 Task: Open Card Card0000000095 in Board Board0000000024 in Workspace WS0000000008 in Trello. Add Member Email0000000031 to Card Card0000000095 in Board Board0000000024 in Workspace WS0000000008 in Trello. Add Orange Label titled Label0000000095 to Card Card0000000095 in Board Board0000000024 in Workspace WS0000000008 in Trello. Add Checklist CL0000000095 to Card Card0000000095 in Board Board0000000024 in Workspace WS0000000008 in Trello. Add Dates with Start Date as Oct 01 2023 and Due Date as Oct 31 2023 to Card Card0000000095 in Board Board0000000024 in Workspace WS0000000008 in Trello
Action: Mouse moved to (364, 479)
Screenshot: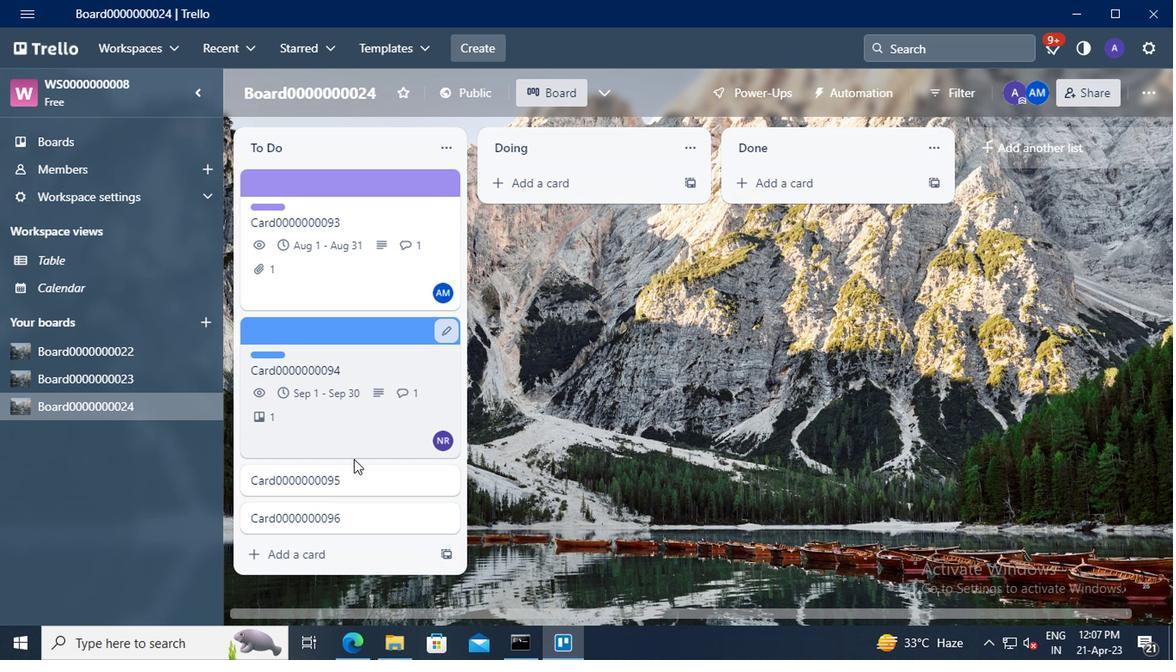 
Action: Mouse pressed left at (364, 479)
Screenshot: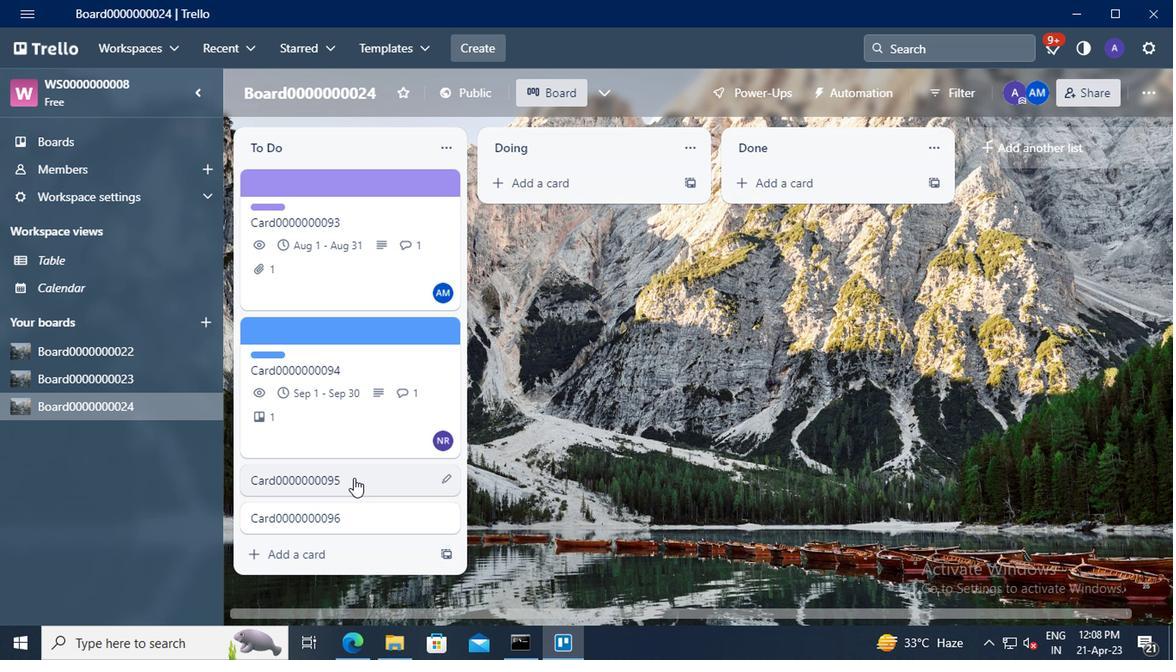 
Action: Mouse moved to (804, 221)
Screenshot: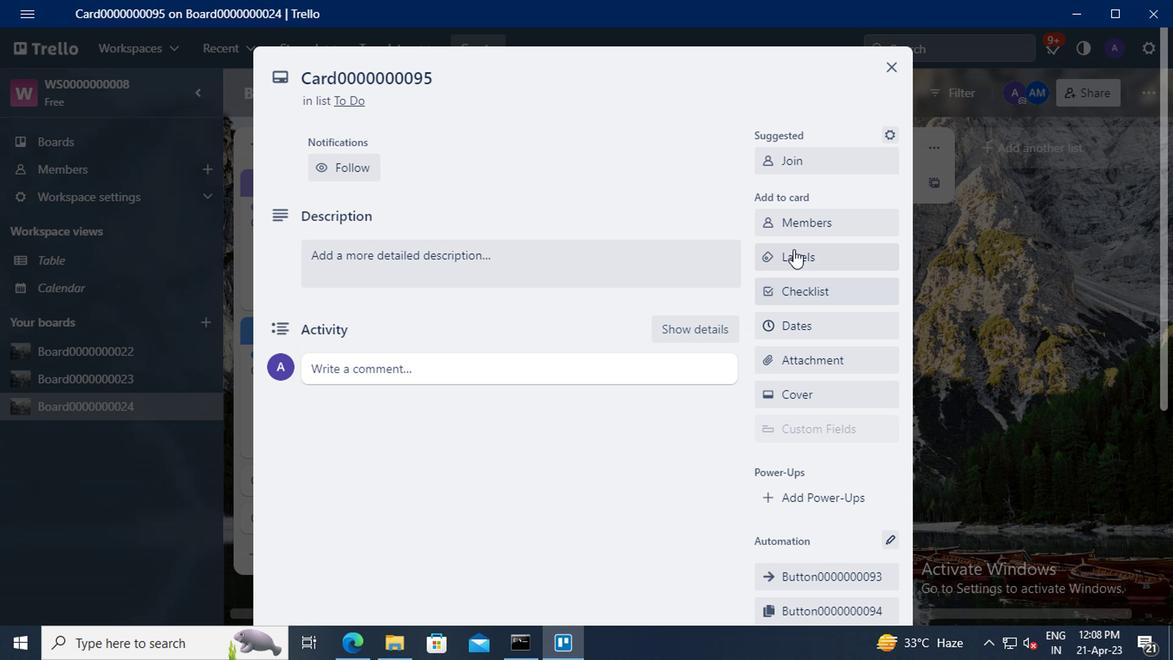 
Action: Mouse pressed left at (804, 221)
Screenshot: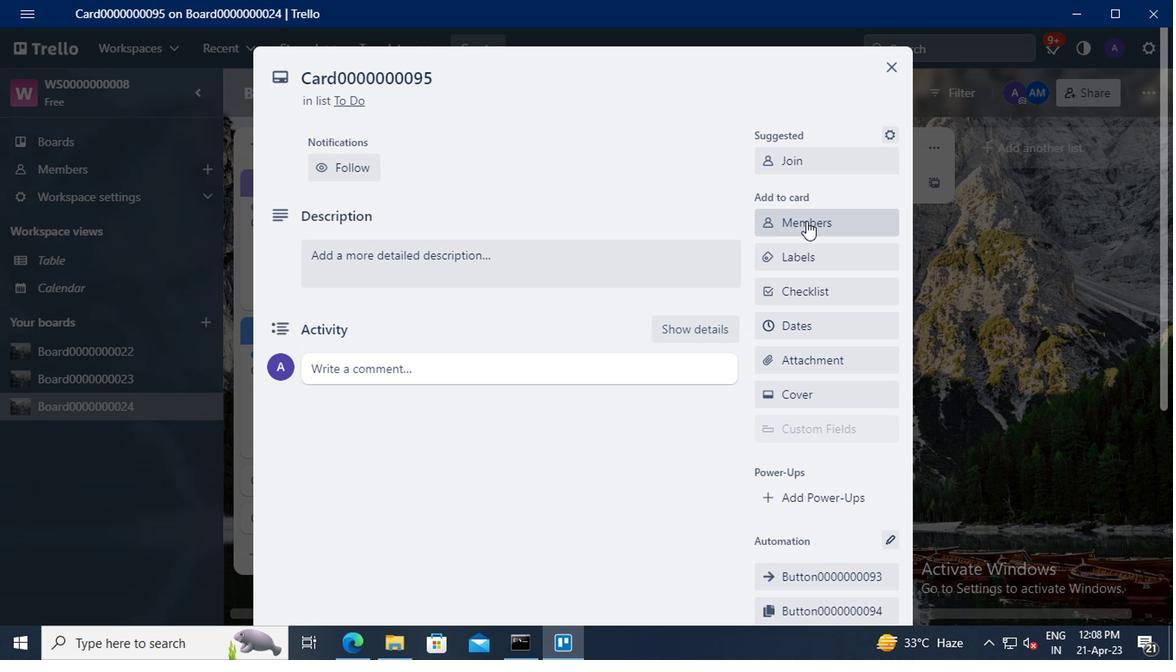 
Action: Mouse moved to (812, 302)
Screenshot: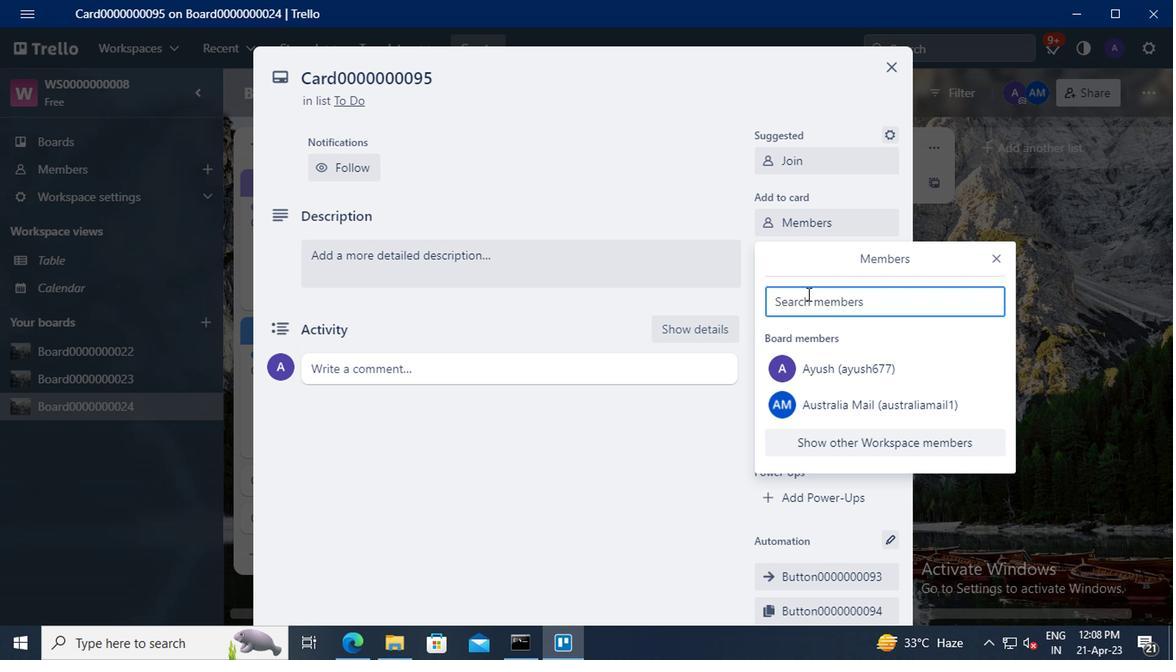 
Action: Mouse pressed left at (812, 302)
Screenshot: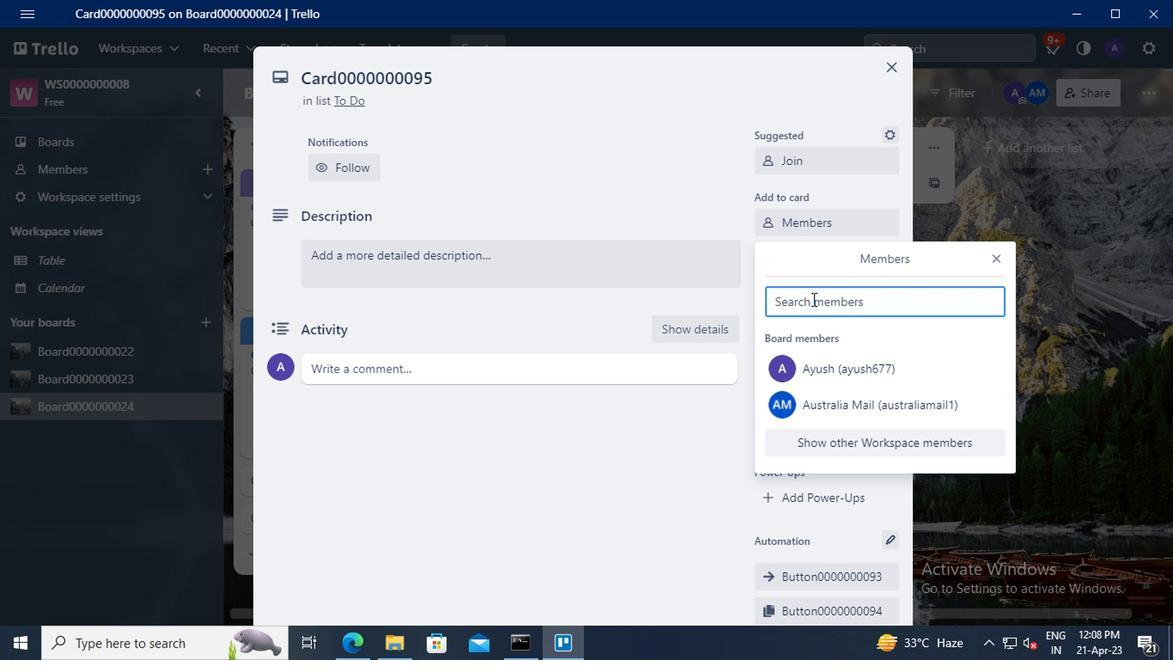 
Action: Key pressed carxxstreet791<Key.shift>@GMAIL.COM
Screenshot: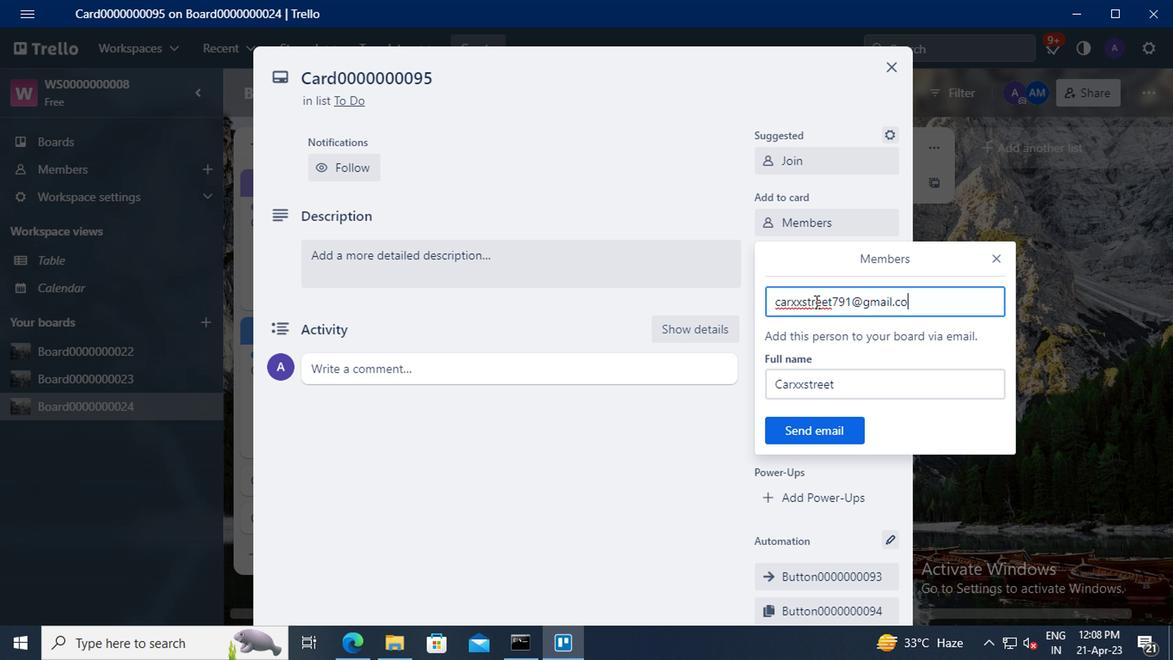 
Action: Mouse moved to (811, 429)
Screenshot: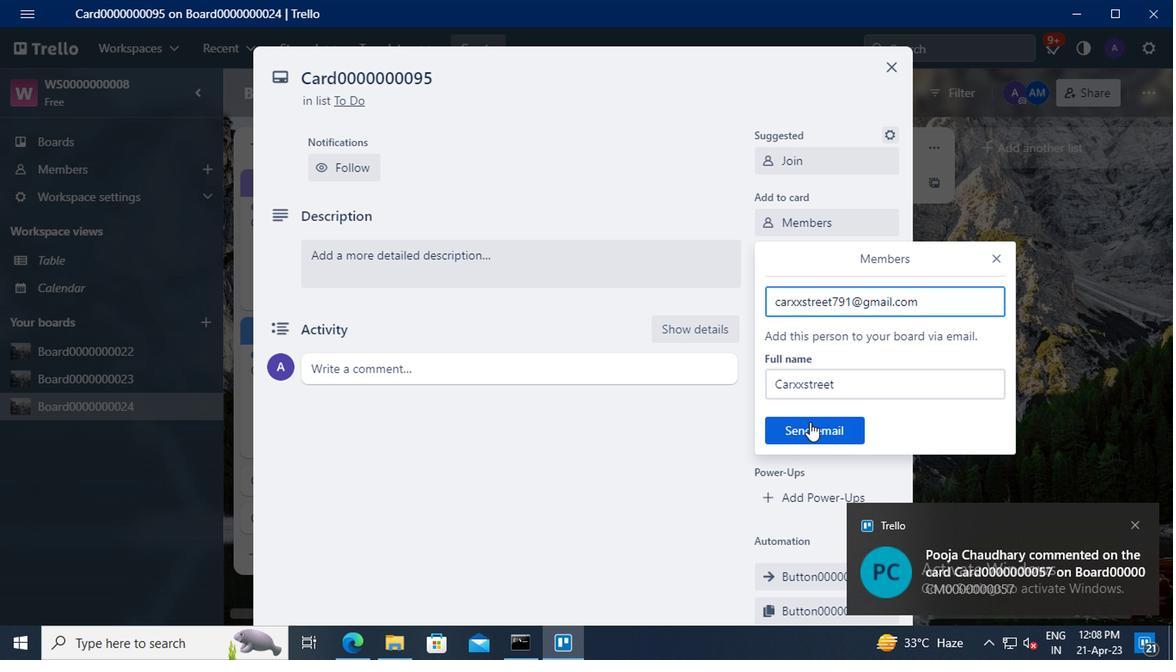 
Action: Mouse pressed left at (811, 429)
Screenshot: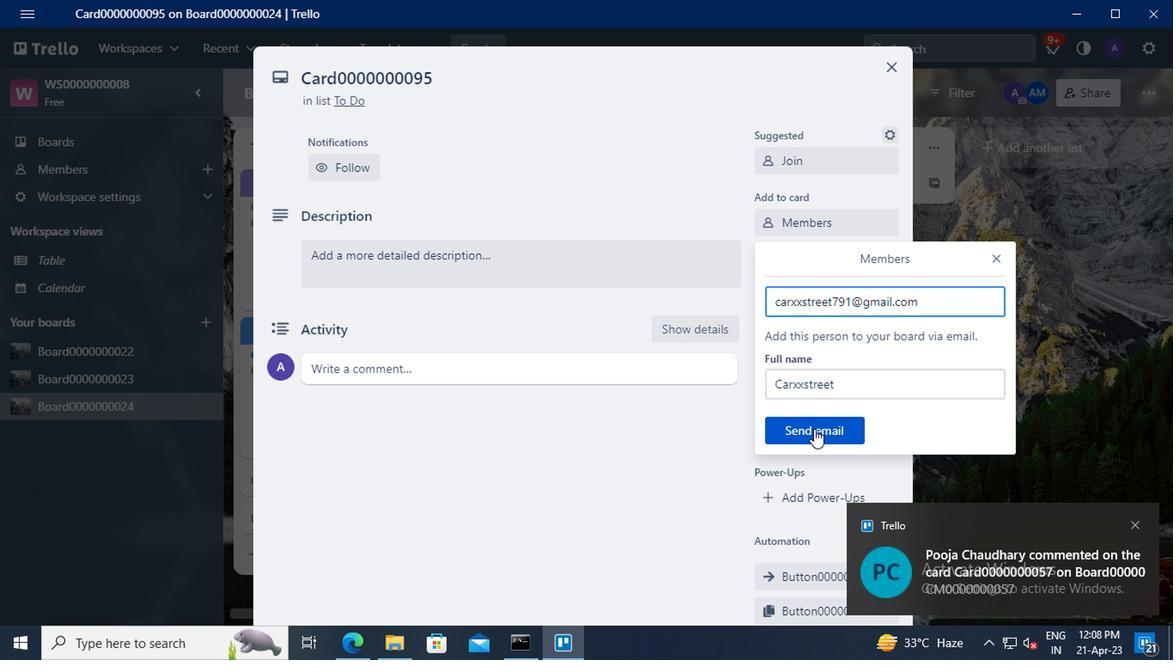 
Action: Mouse moved to (804, 257)
Screenshot: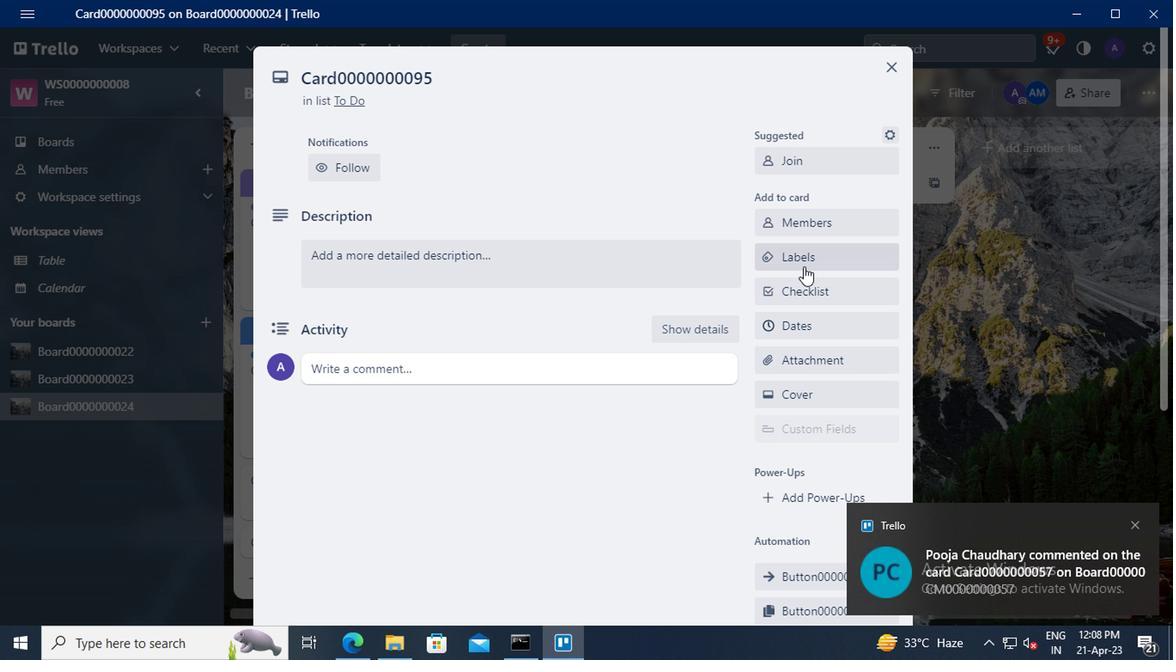 
Action: Mouse pressed left at (804, 257)
Screenshot: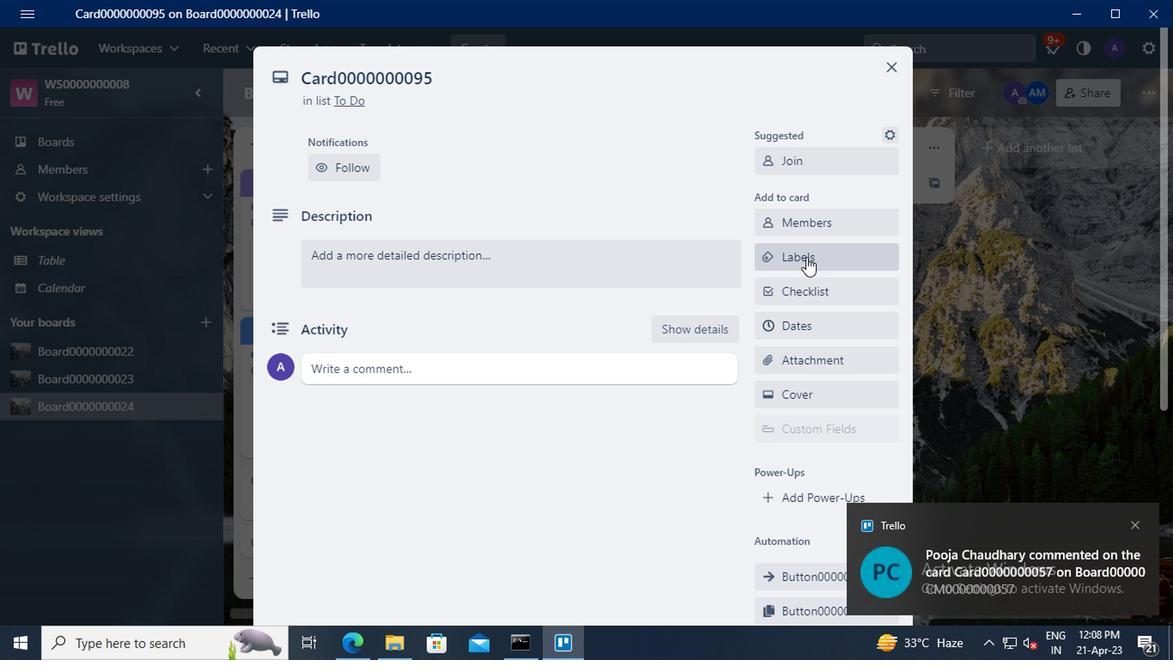 
Action: Mouse moved to (891, 452)
Screenshot: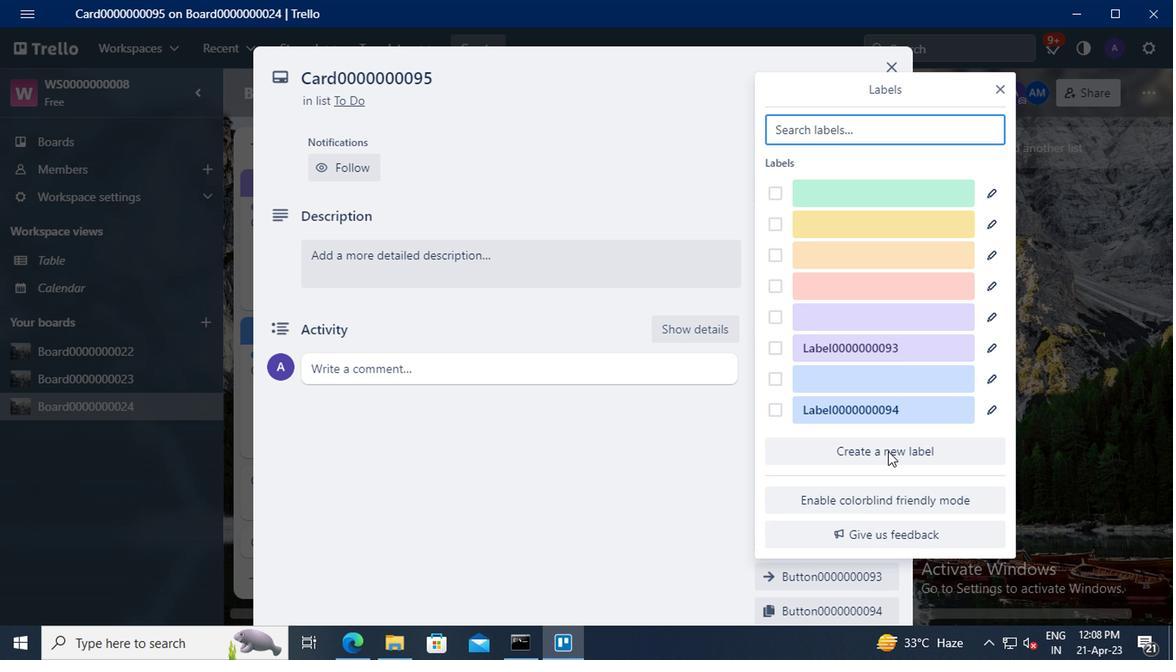 
Action: Mouse pressed left at (891, 452)
Screenshot: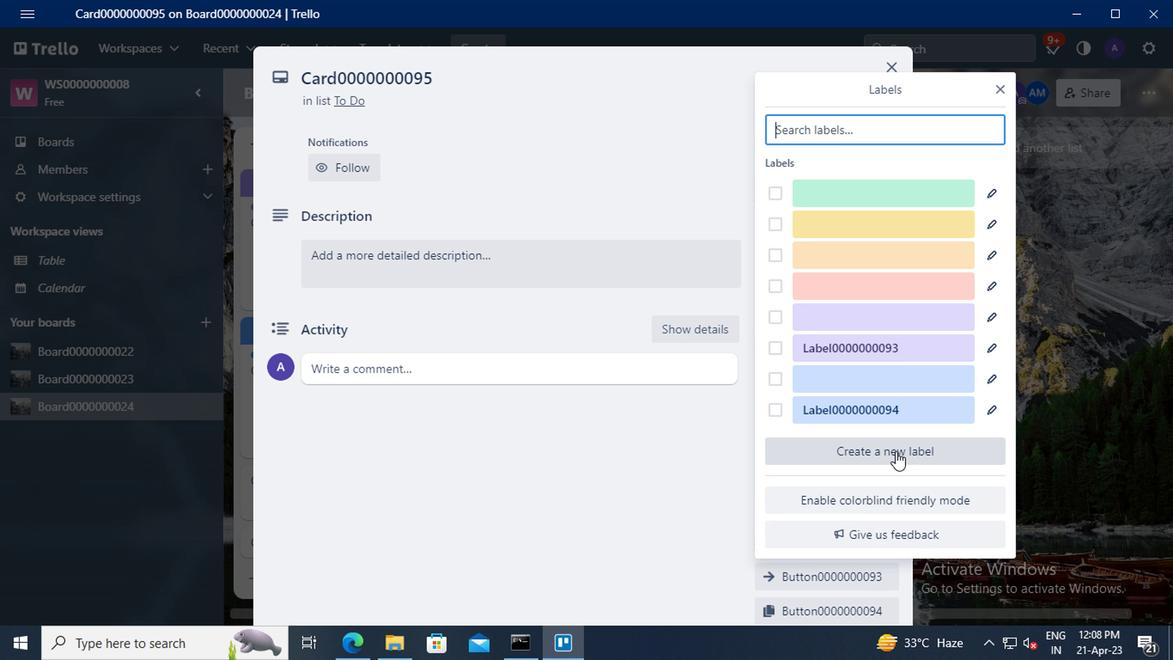 
Action: Mouse moved to (811, 242)
Screenshot: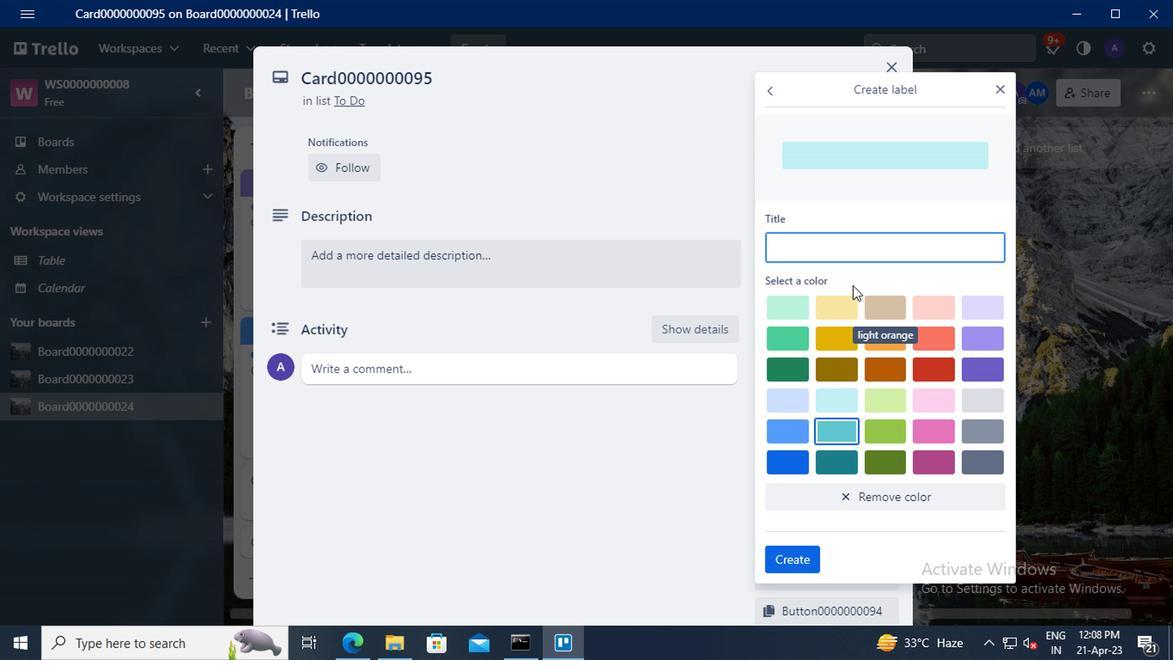 
Action: Mouse pressed left at (811, 242)
Screenshot: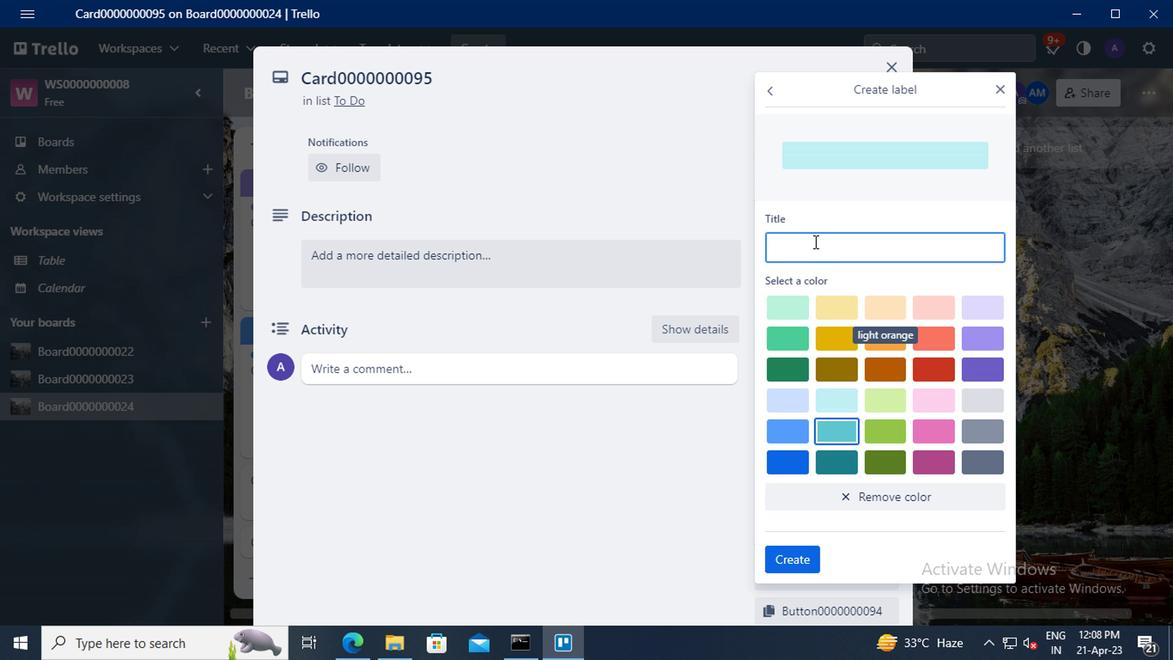 
Action: Mouse moved to (810, 242)
Screenshot: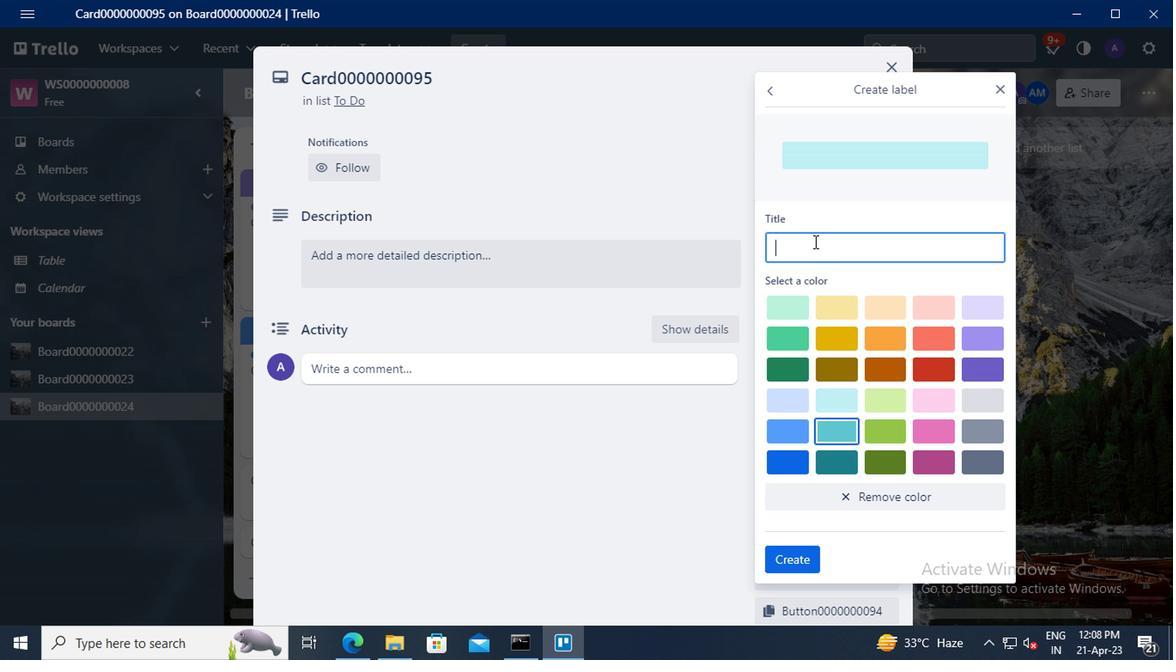 
Action: Key pressed <Key.shift>LABEL0000000095
Screenshot: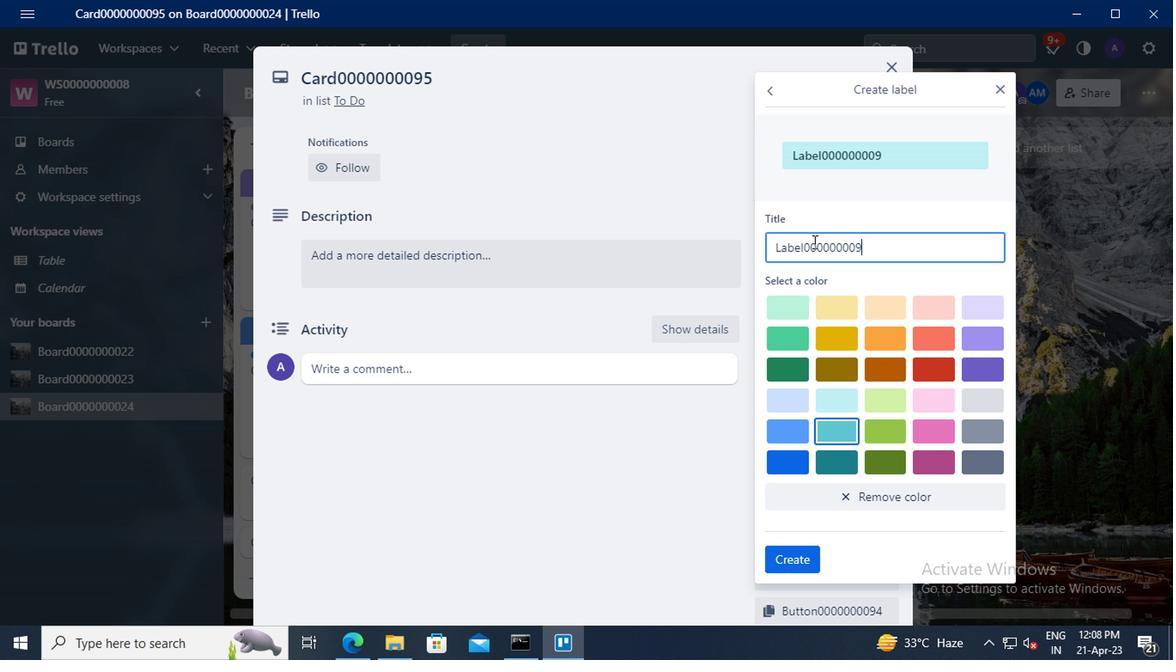 
Action: Mouse moved to (878, 330)
Screenshot: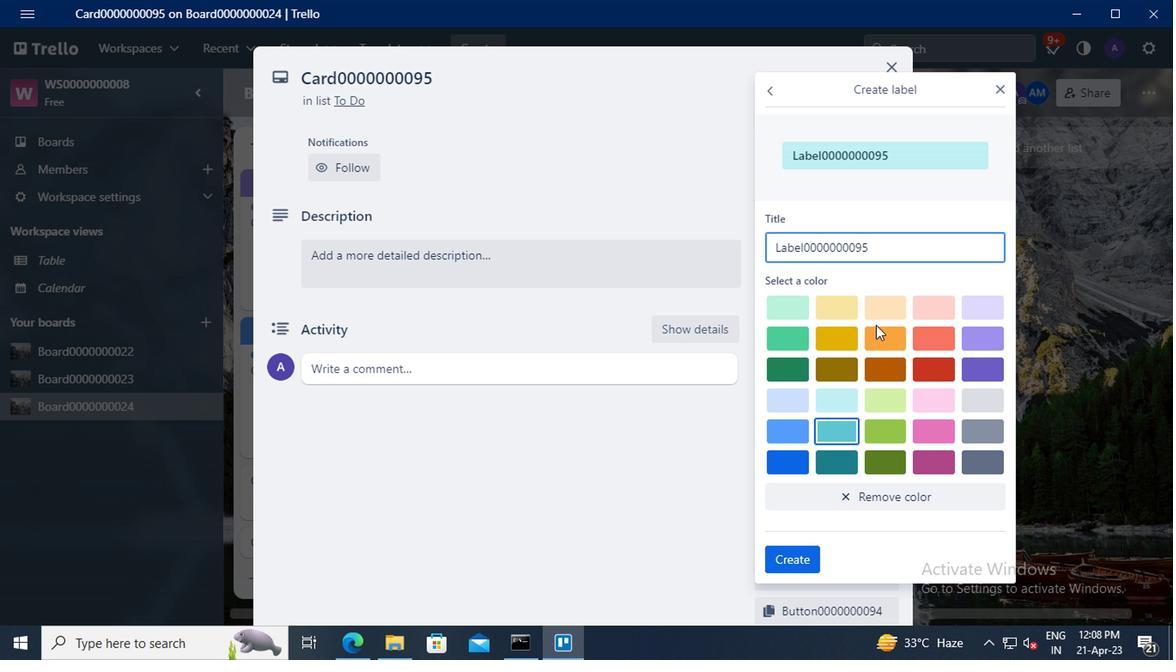 
Action: Mouse pressed left at (878, 330)
Screenshot: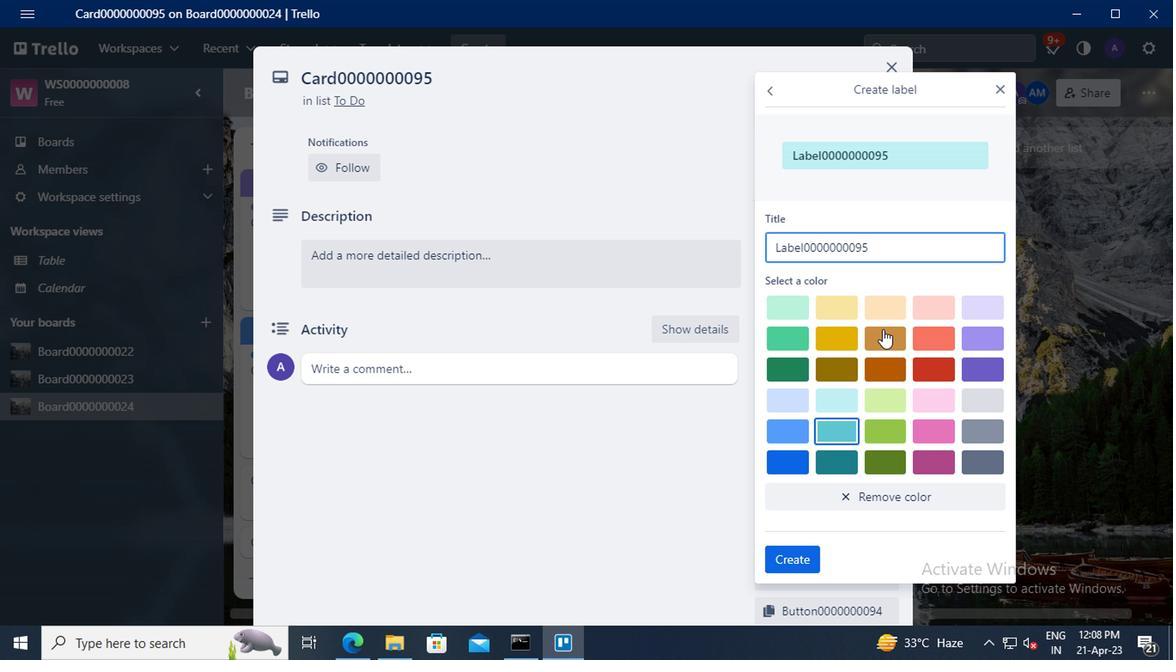 
Action: Mouse moved to (809, 556)
Screenshot: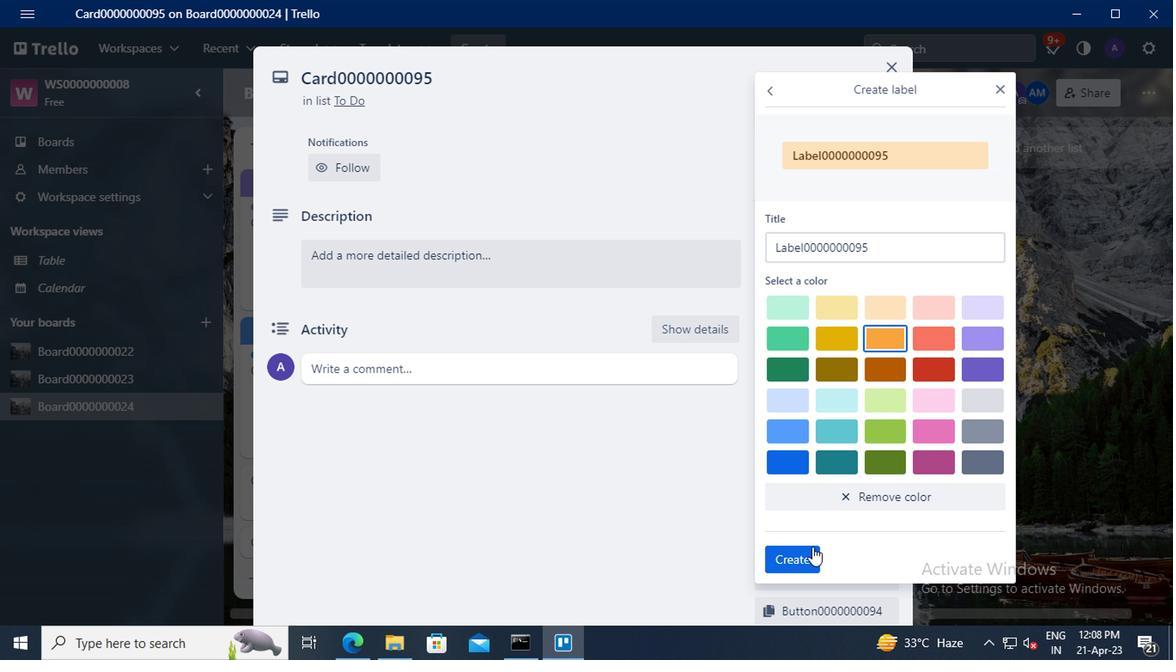 
Action: Mouse pressed left at (809, 556)
Screenshot: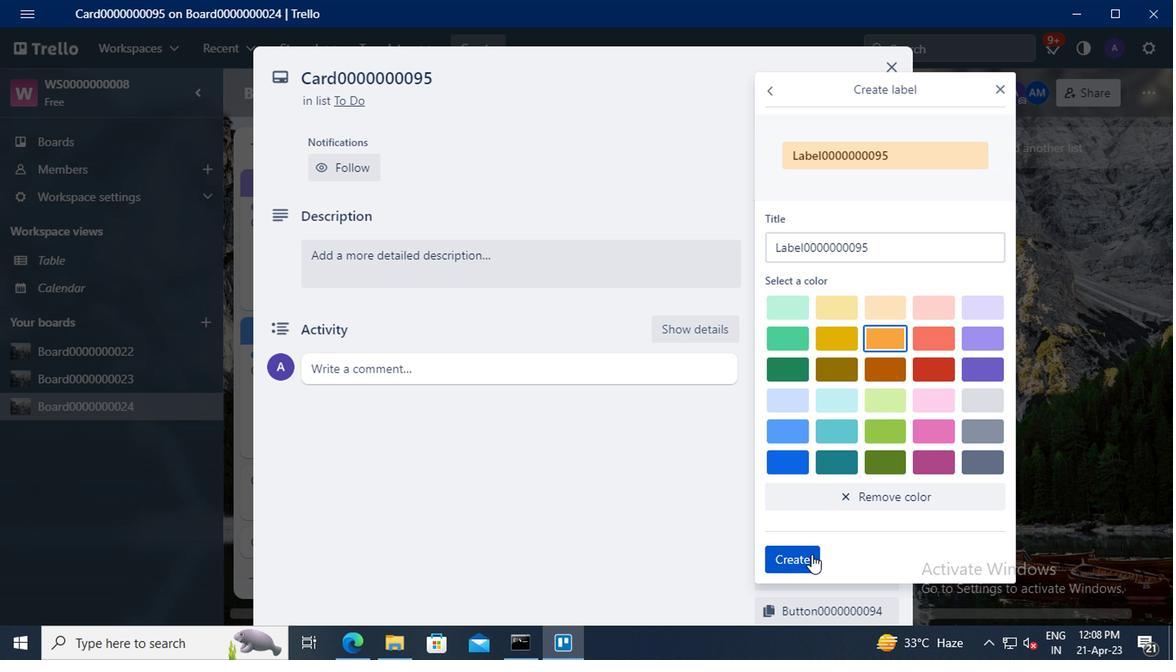 
Action: Mouse moved to (992, 91)
Screenshot: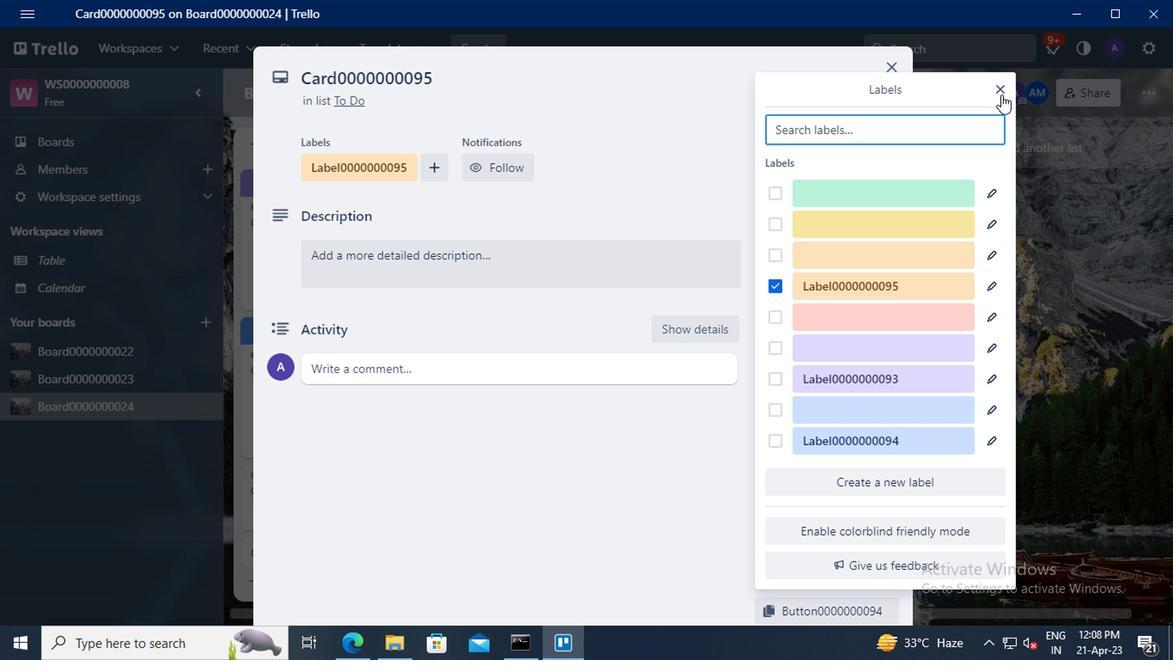 
Action: Mouse pressed left at (992, 91)
Screenshot: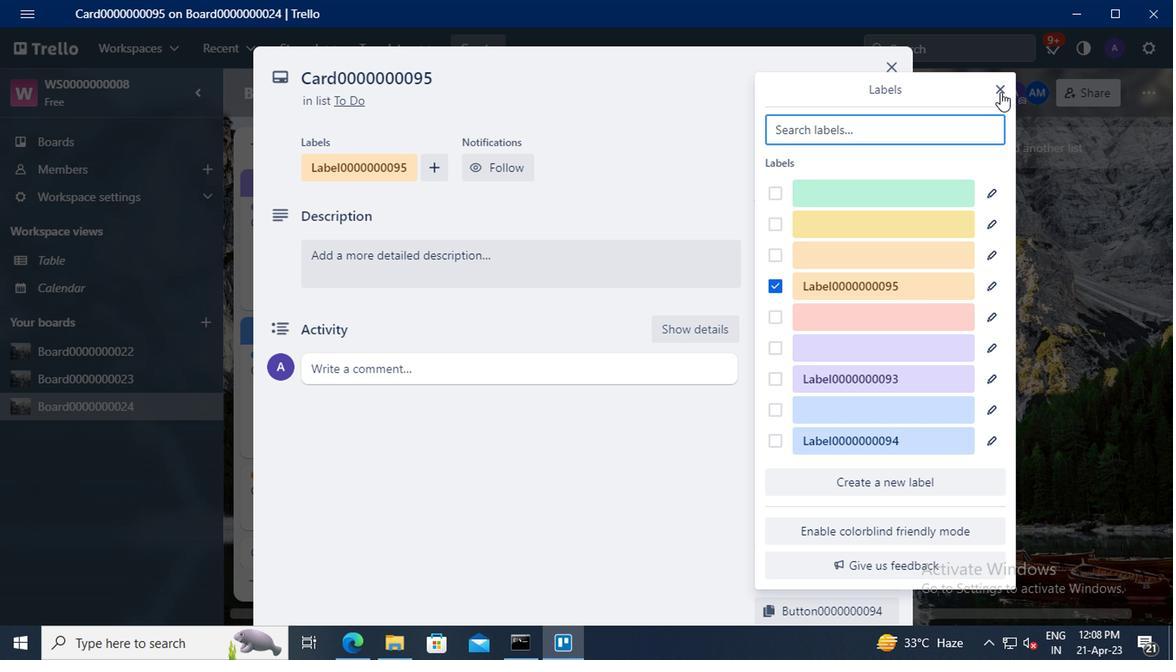 
Action: Mouse moved to (823, 287)
Screenshot: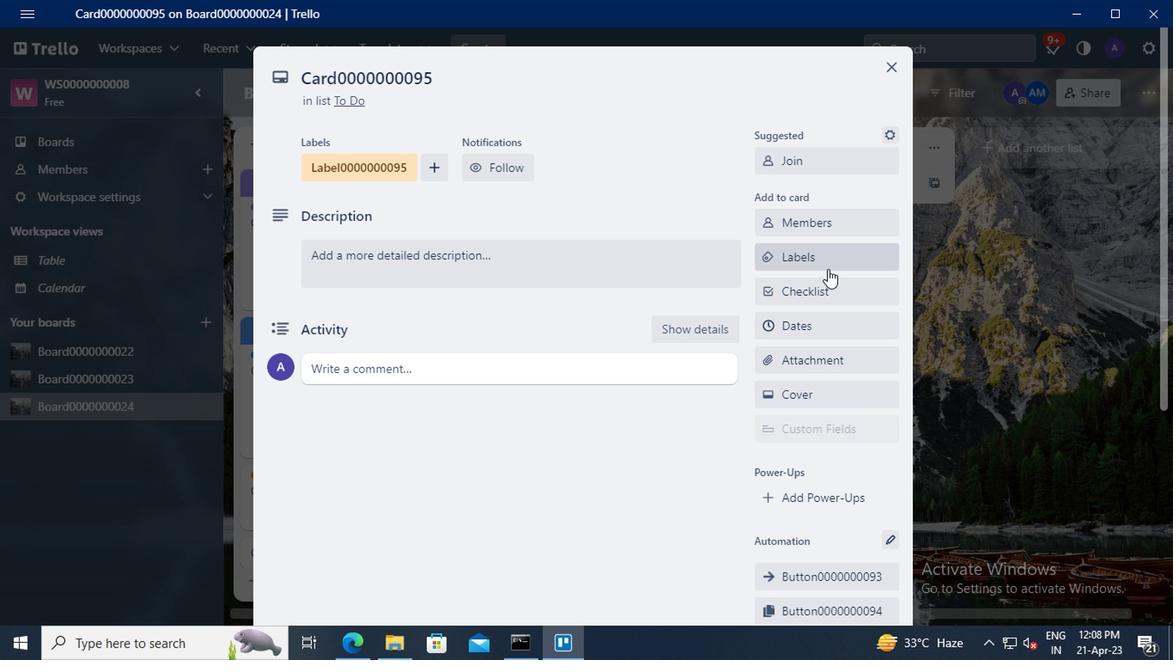 
Action: Mouse pressed left at (823, 287)
Screenshot: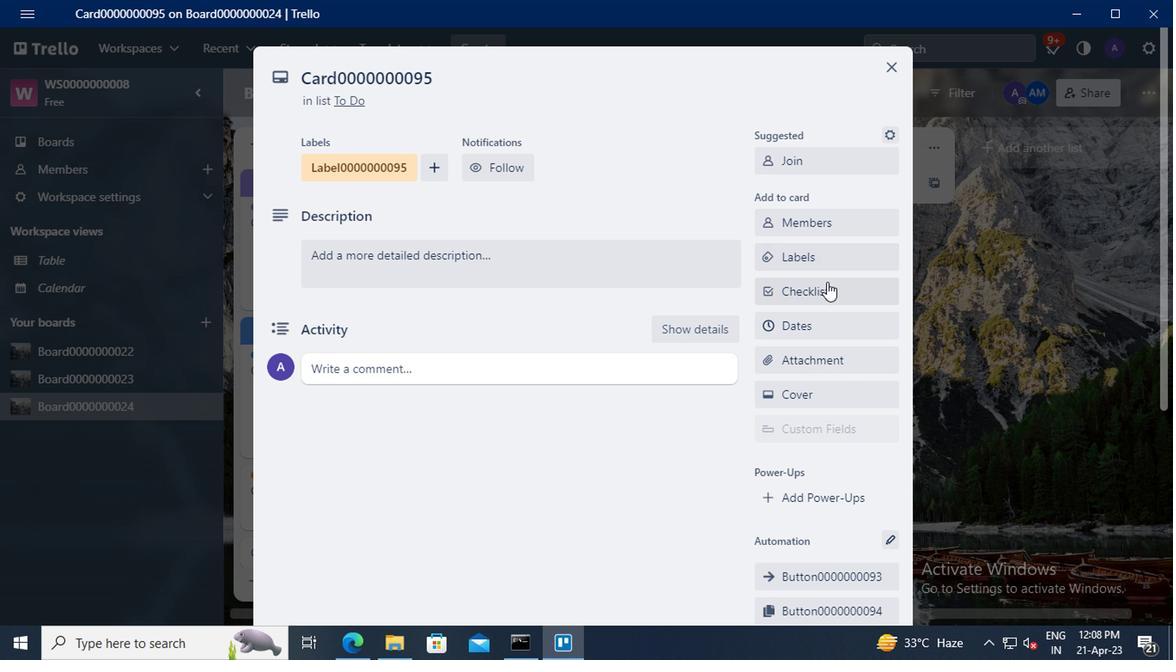 
Action: Key pressed <Key.delete><Key.shift>CL0000000095
Screenshot: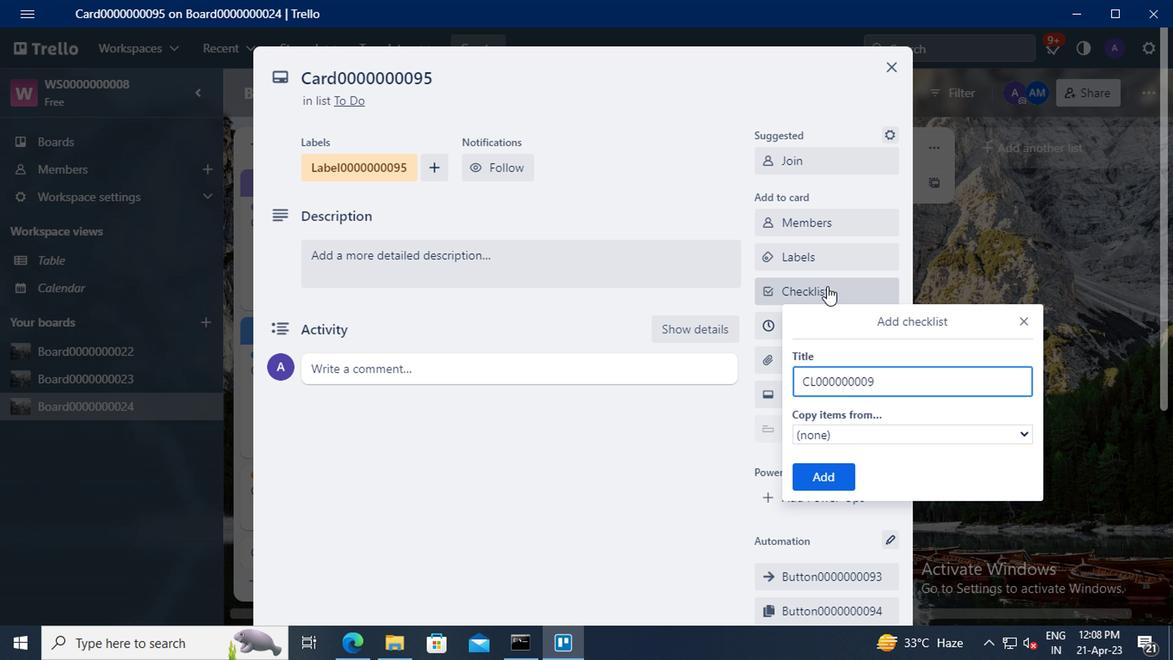 
Action: Mouse moved to (836, 477)
Screenshot: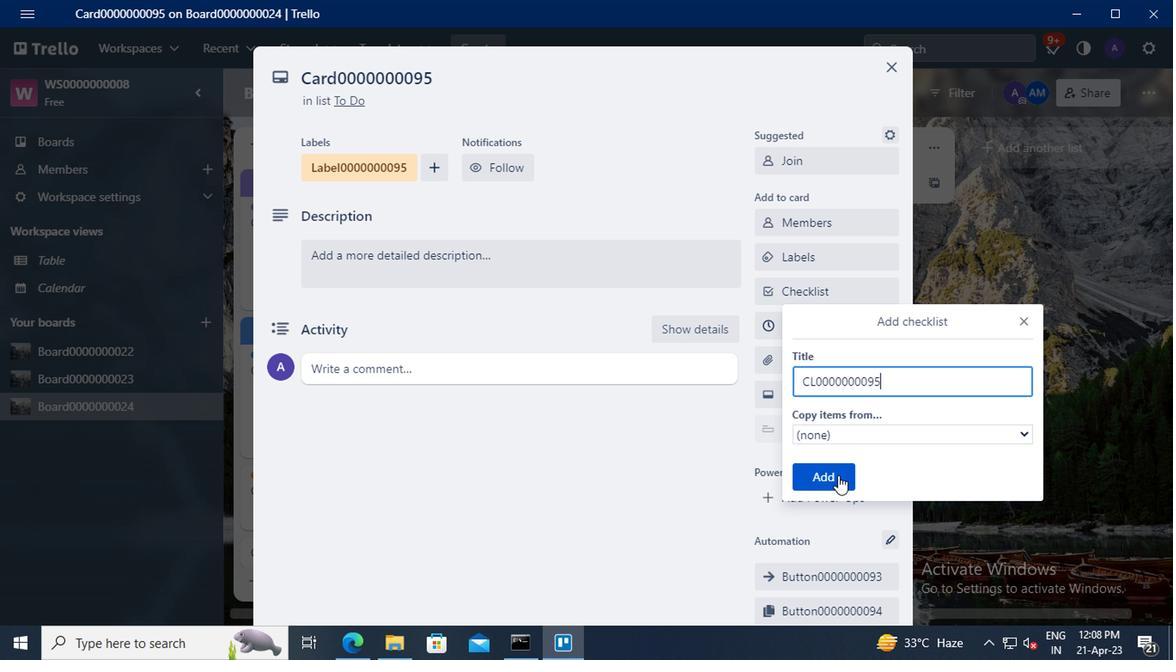 
Action: Mouse pressed left at (836, 477)
Screenshot: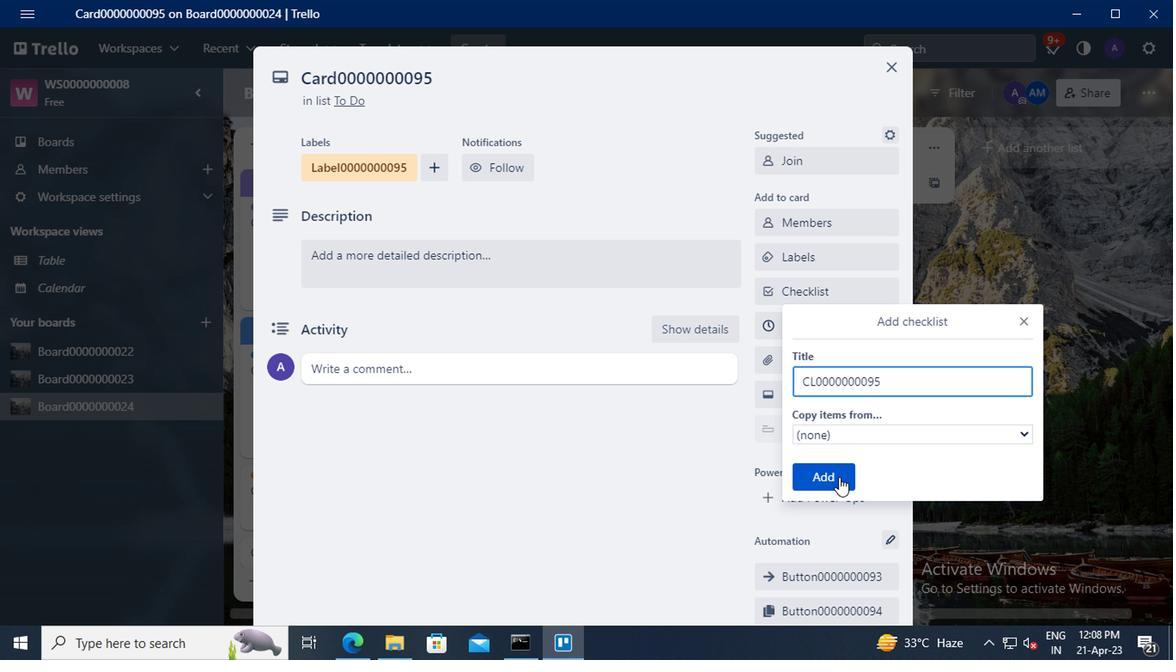 
Action: Mouse moved to (820, 323)
Screenshot: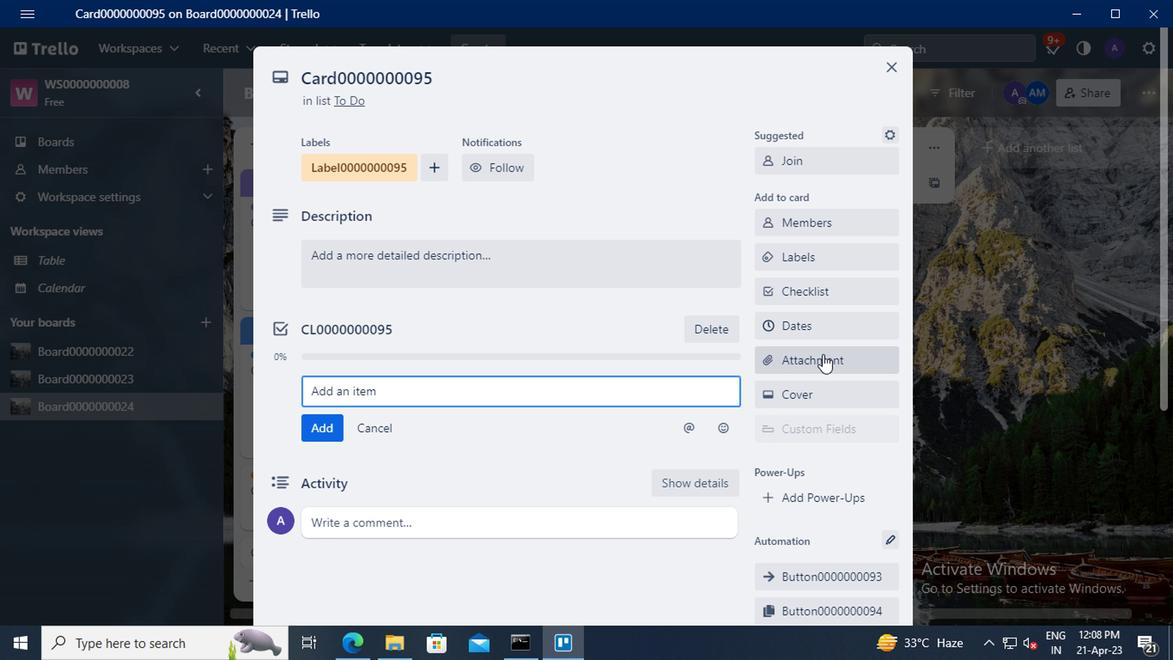 
Action: Mouse pressed left at (820, 323)
Screenshot: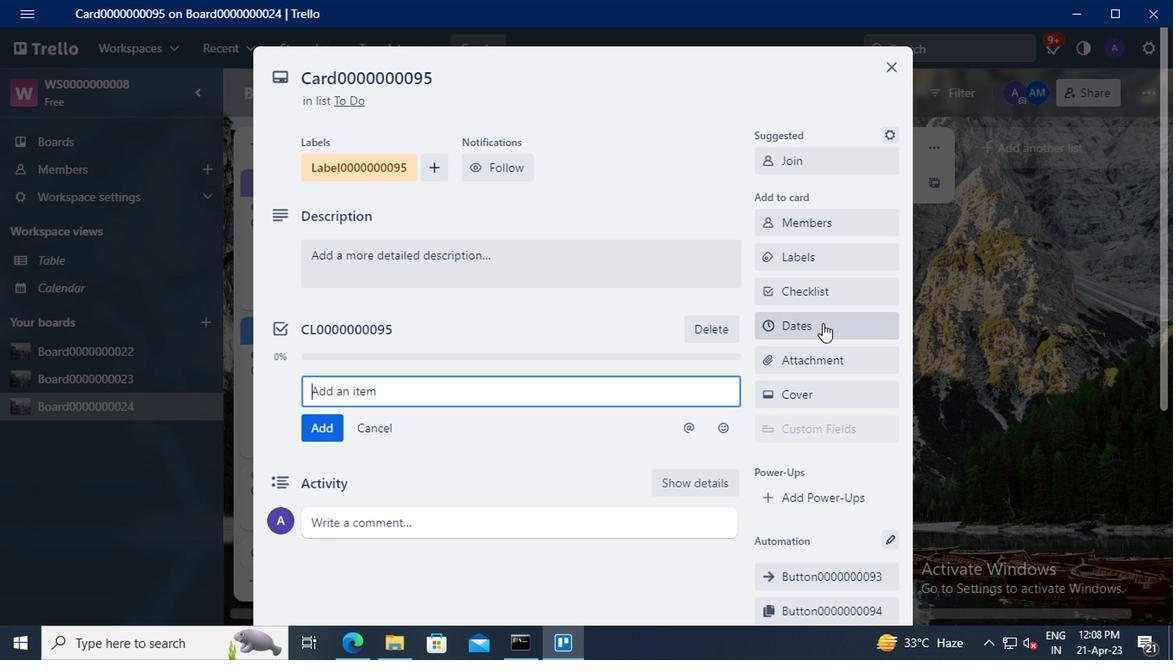 
Action: Mouse moved to (770, 397)
Screenshot: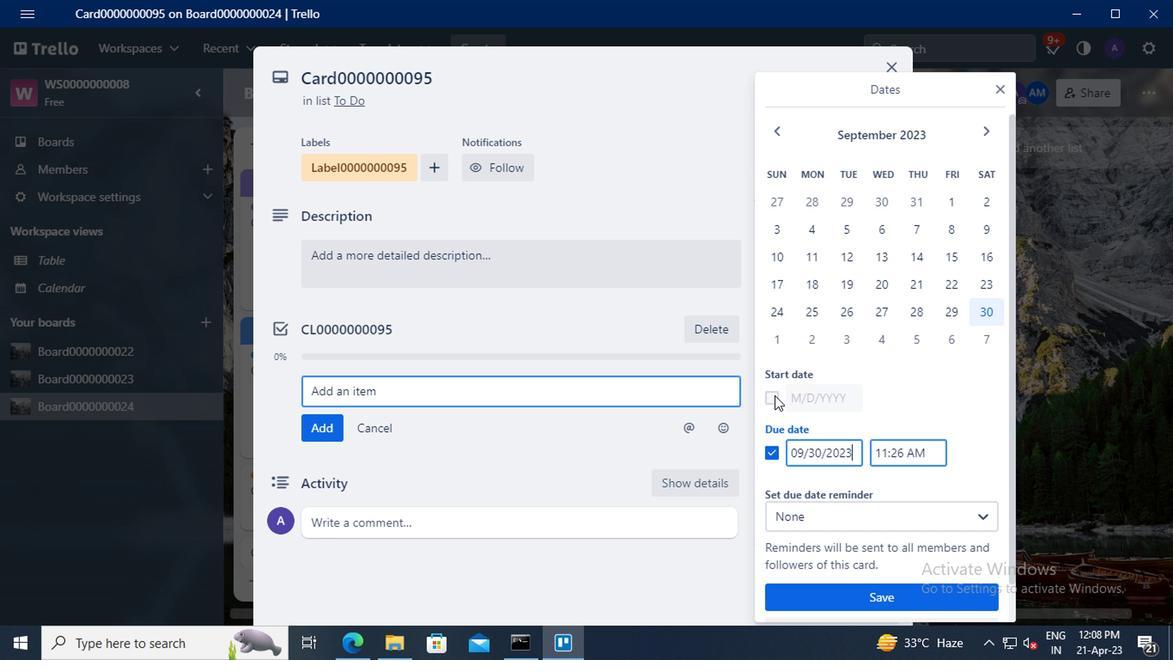 
Action: Mouse pressed left at (770, 397)
Screenshot: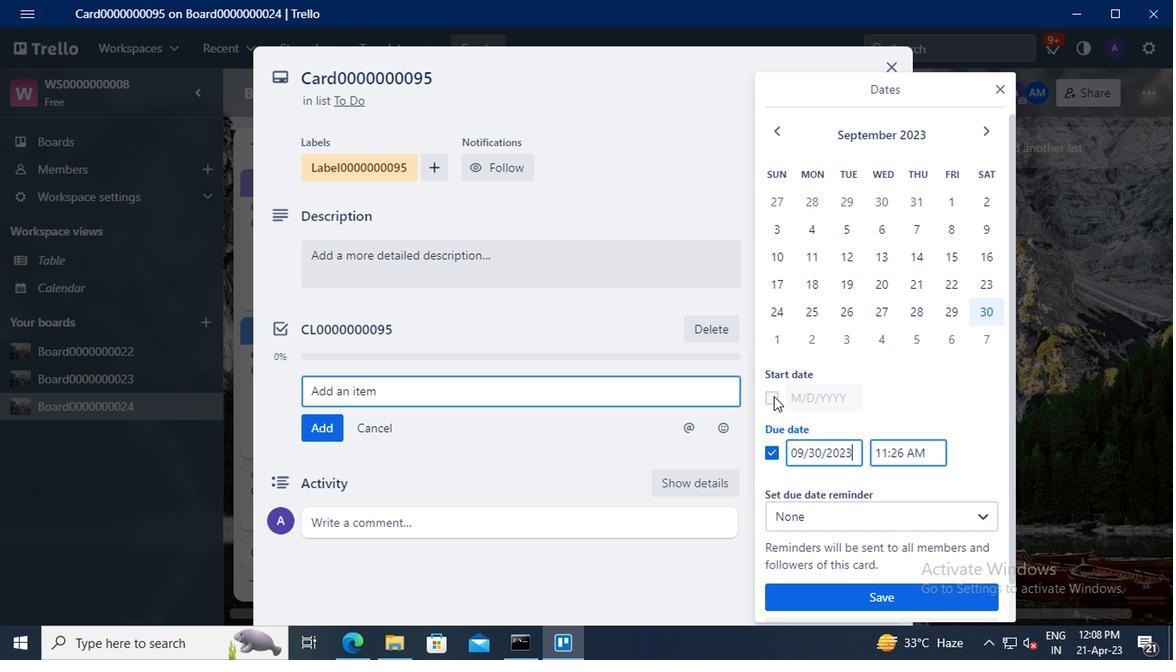 
Action: Mouse moved to (817, 395)
Screenshot: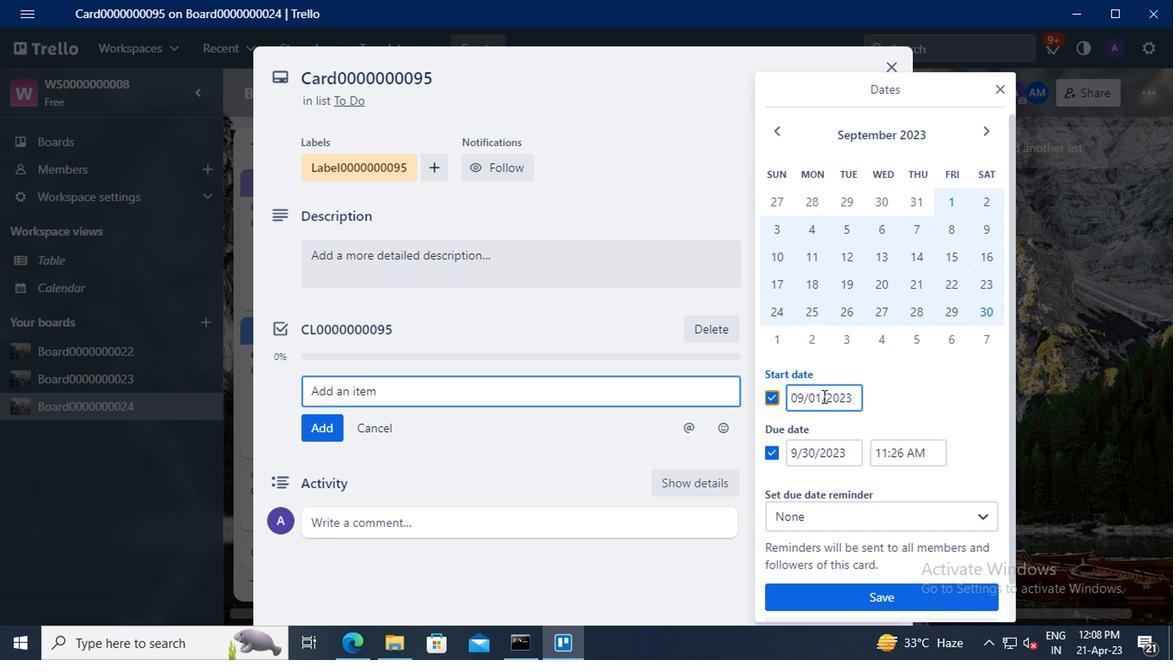 
Action: Mouse pressed left at (817, 395)
Screenshot: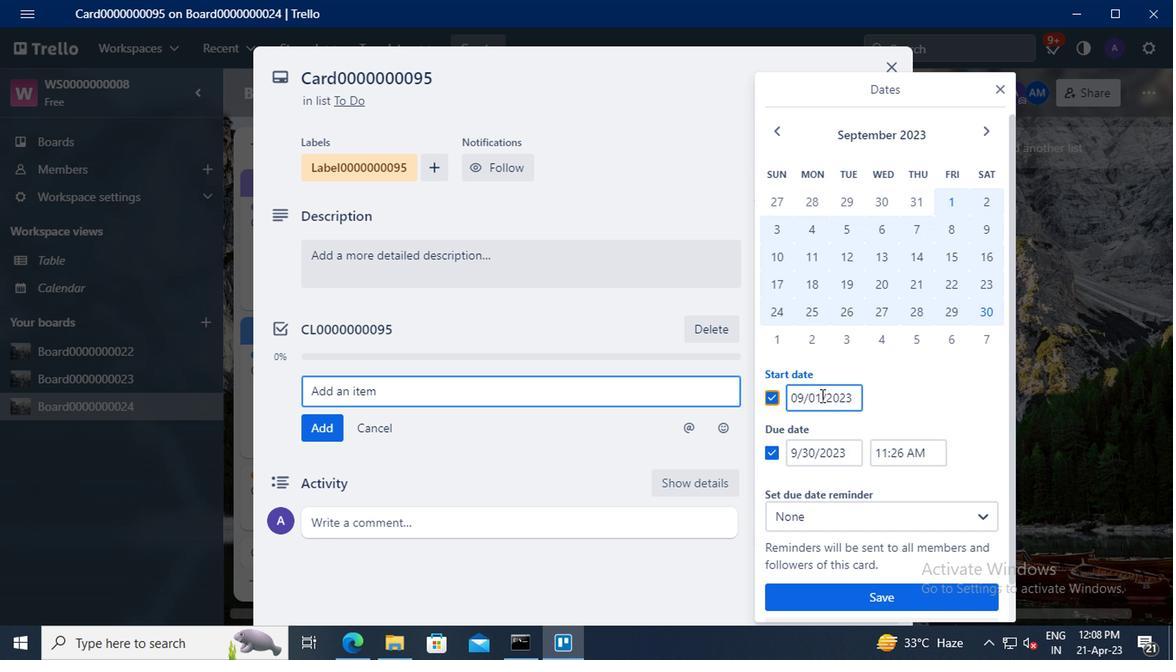 
Action: Mouse moved to (825, 369)
Screenshot: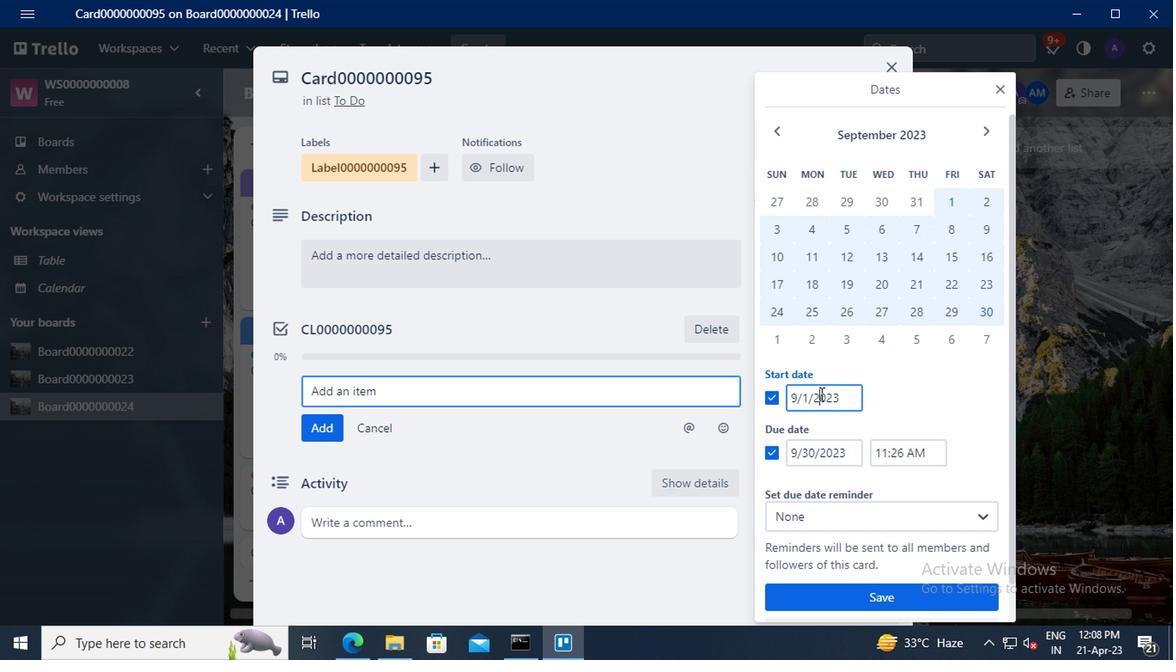 
Action: Key pressed <Key.left><Key.left><Key.backspace>1<Key.left><Key.left><Key.backspace>10
Screenshot: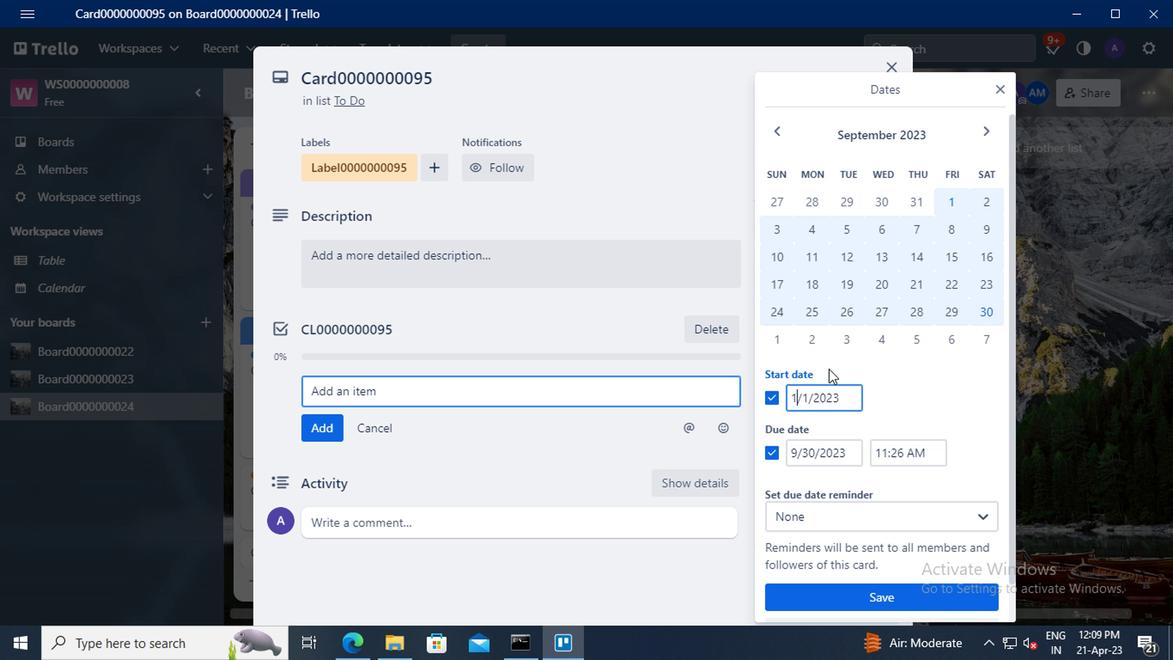 
Action: Mouse moved to (809, 452)
Screenshot: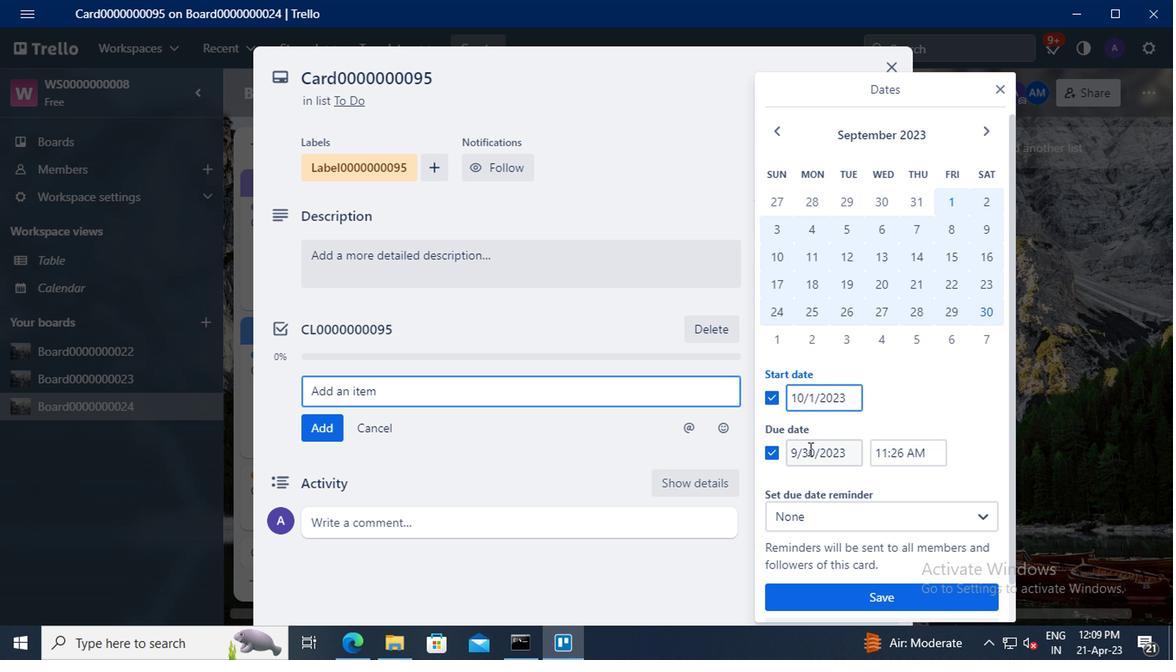 
Action: Mouse pressed left at (809, 452)
Screenshot: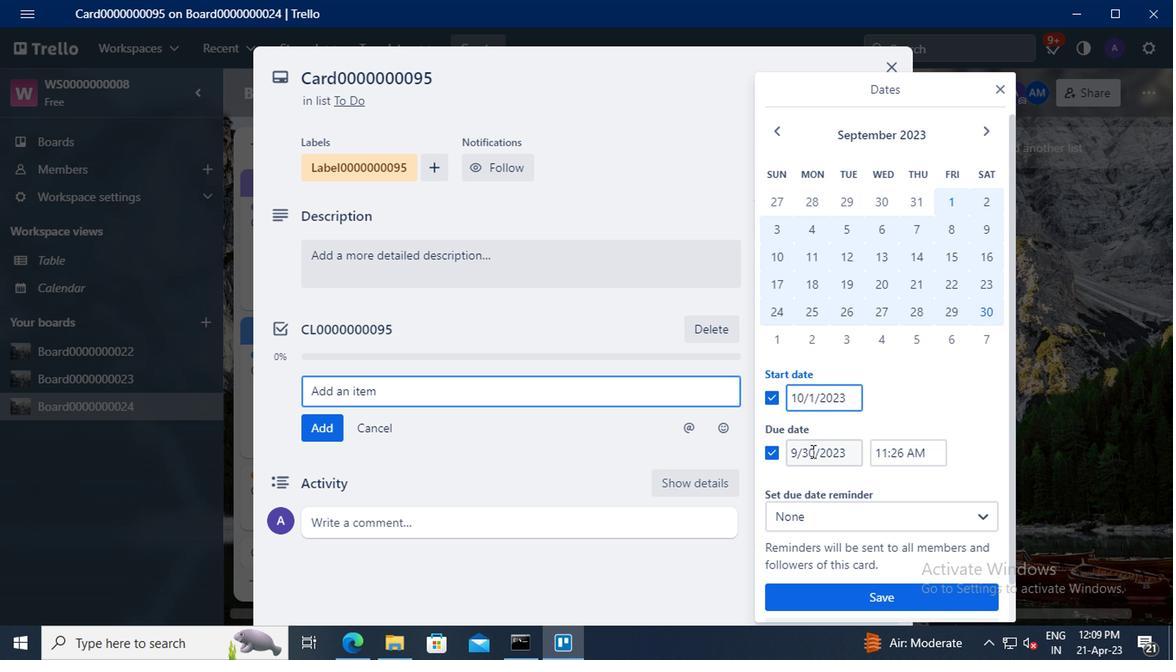 
Action: Mouse moved to (836, 416)
Screenshot: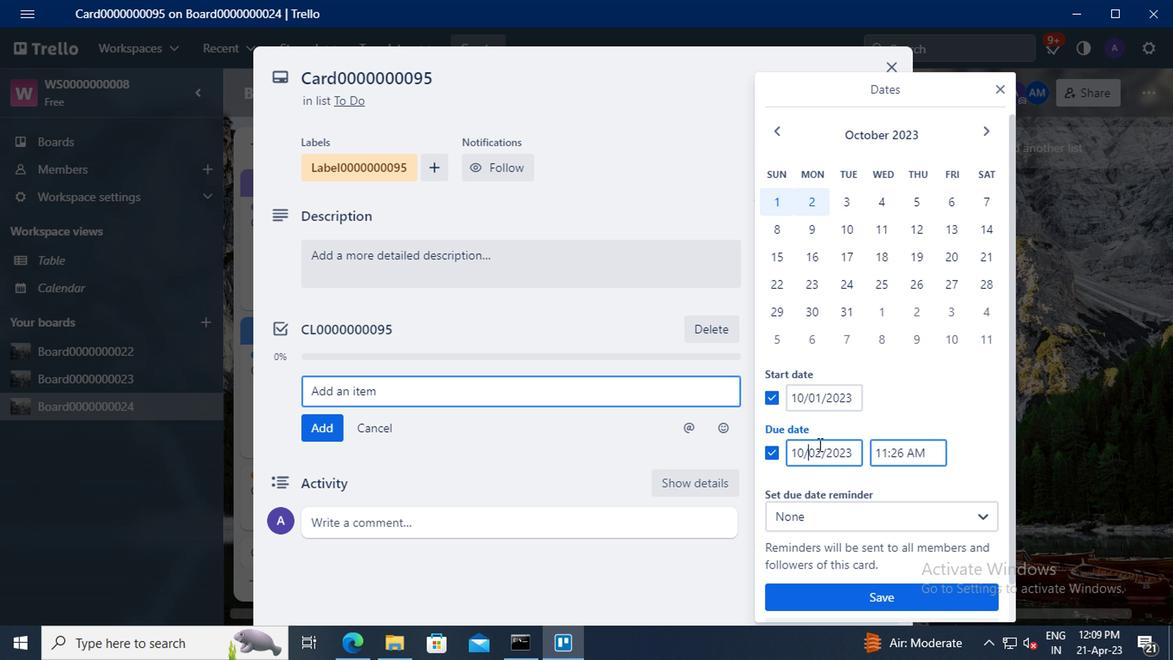 
Action: Key pressed <Key.delete><Key.delete>31
Screenshot: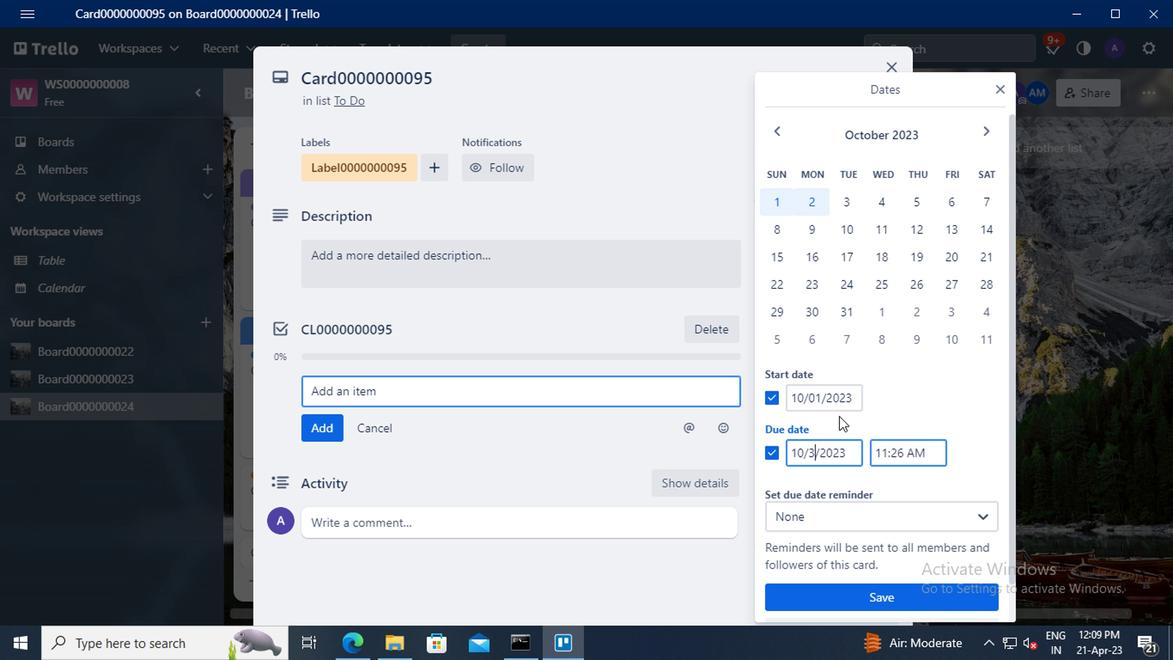 
Action: Mouse moved to (861, 601)
Screenshot: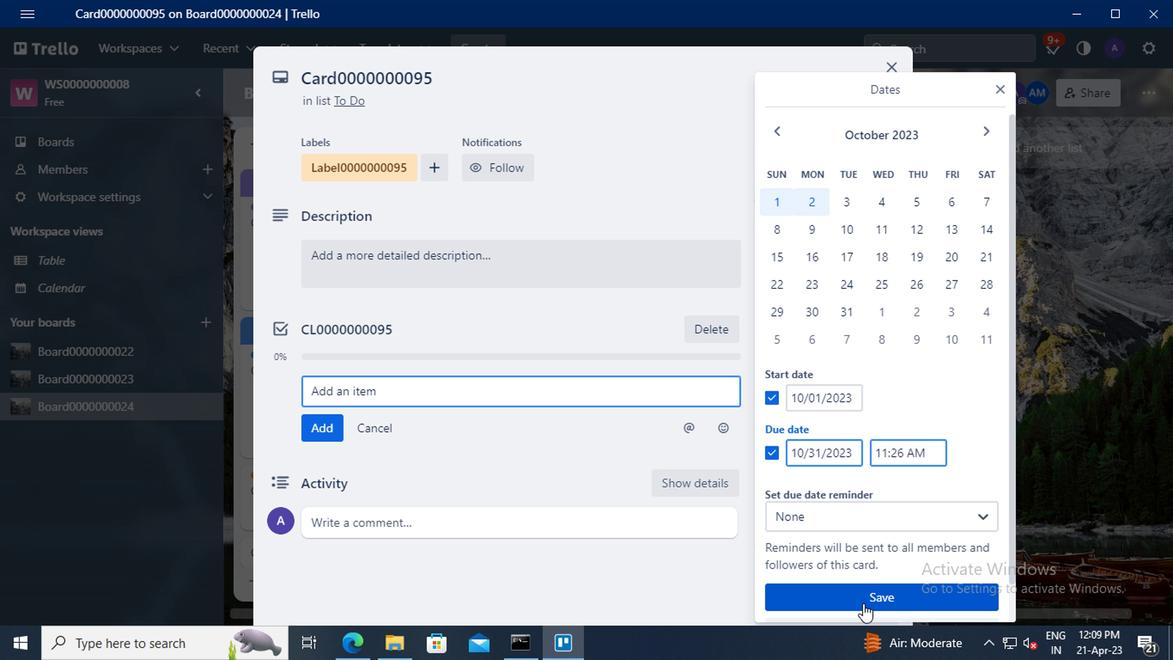 
Action: Mouse pressed left at (861, 601)
Screenshot: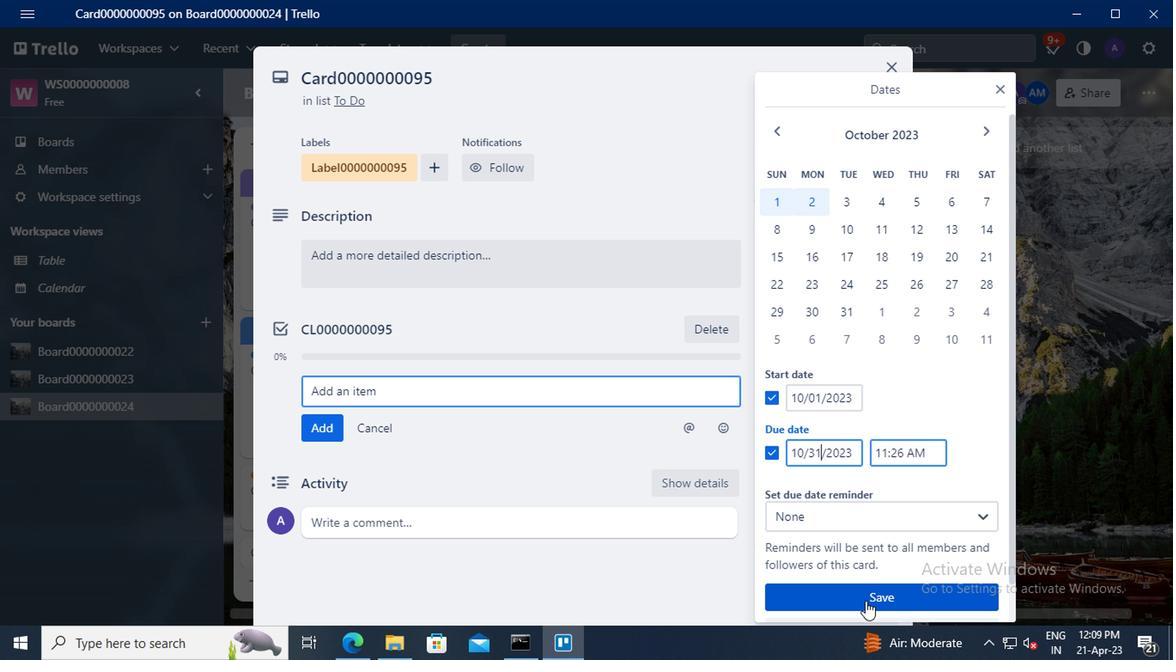 
